 Task: Show all photos of Abiquiu, New Mexico, United States.
Action: Mouse moved to (696, 118)
Screenshot: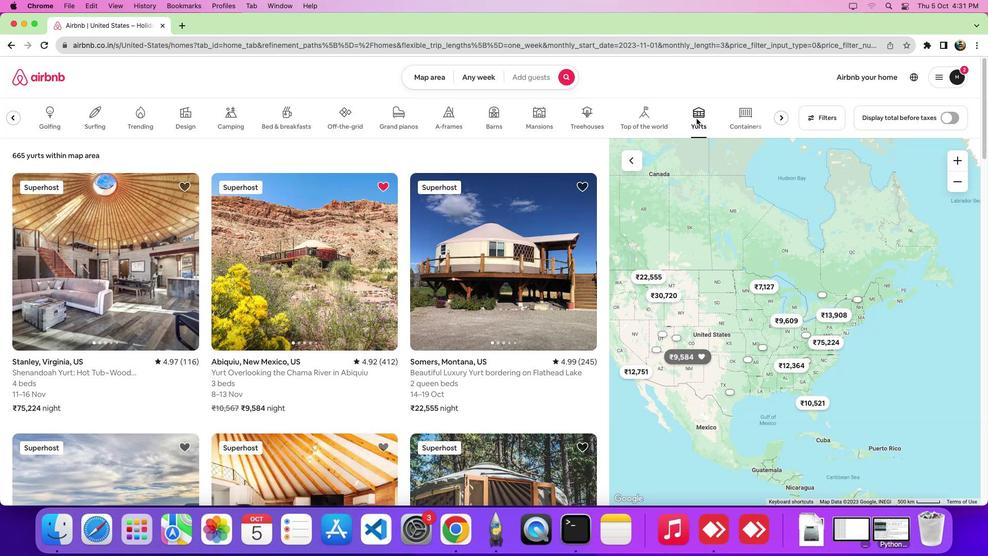 
Action: Mouse pressed left at (696, 118)
Screenshot: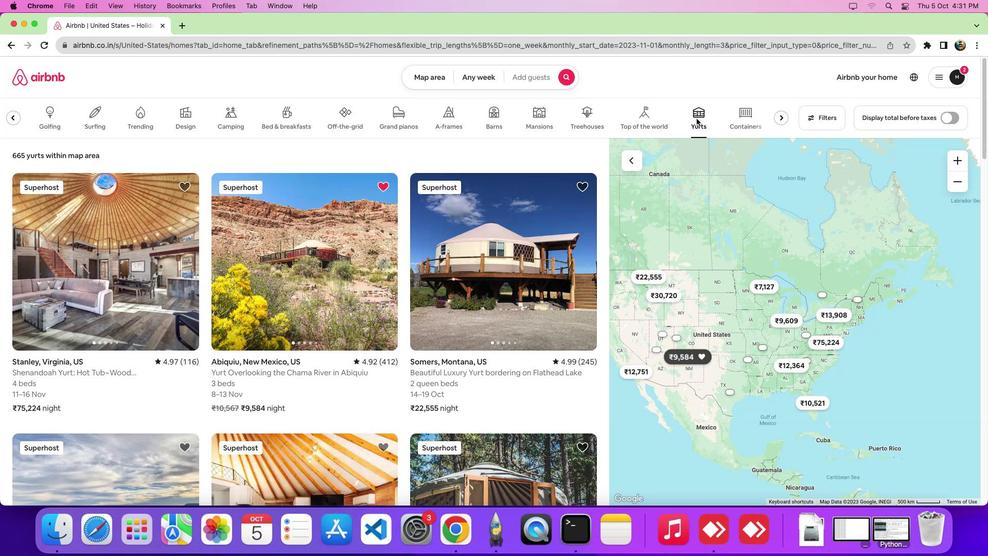 
Action: Mouse moved to (258, 282)
Screenshot: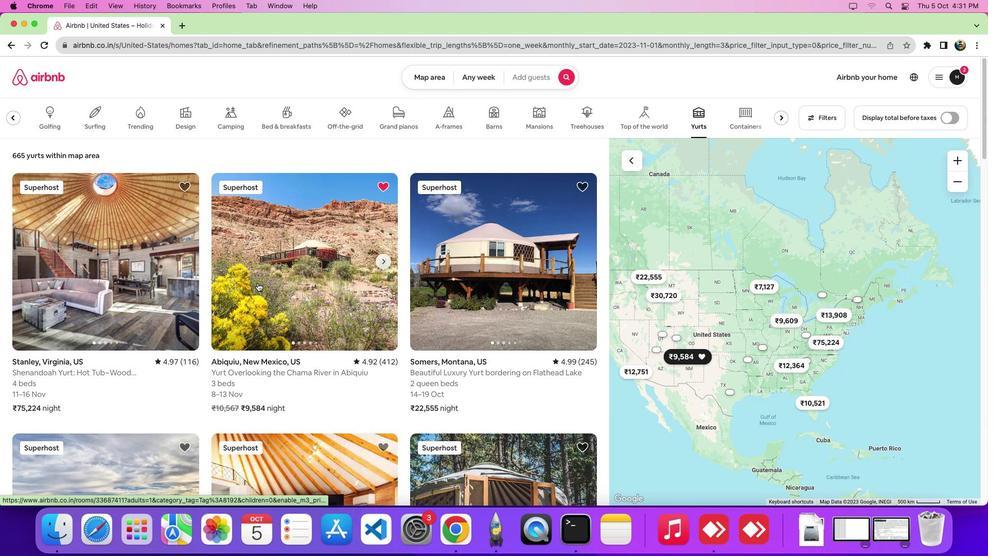 
Action: Mouse pressed left at (258, 282)
Screenshot: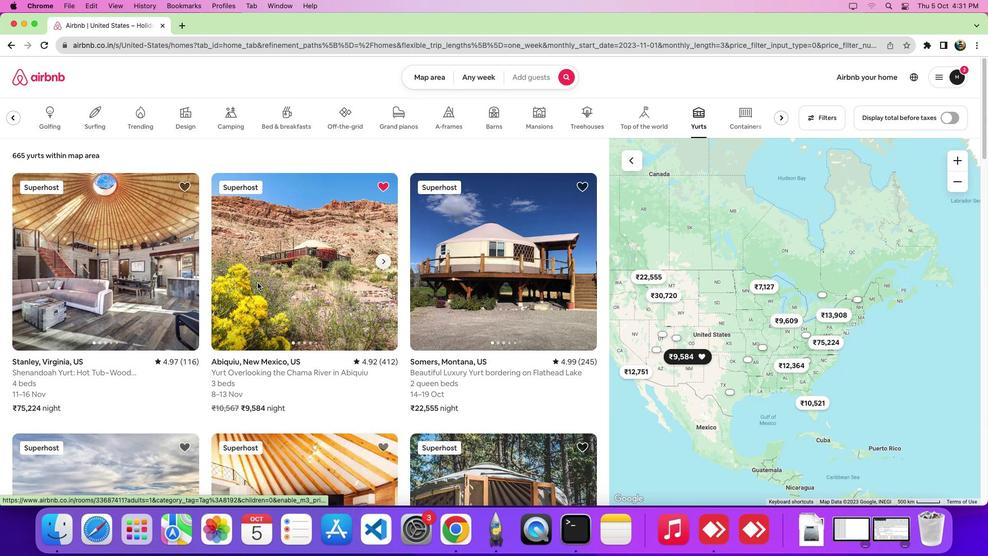 
Action: Mouse moved to (722, 353)
Screenshot: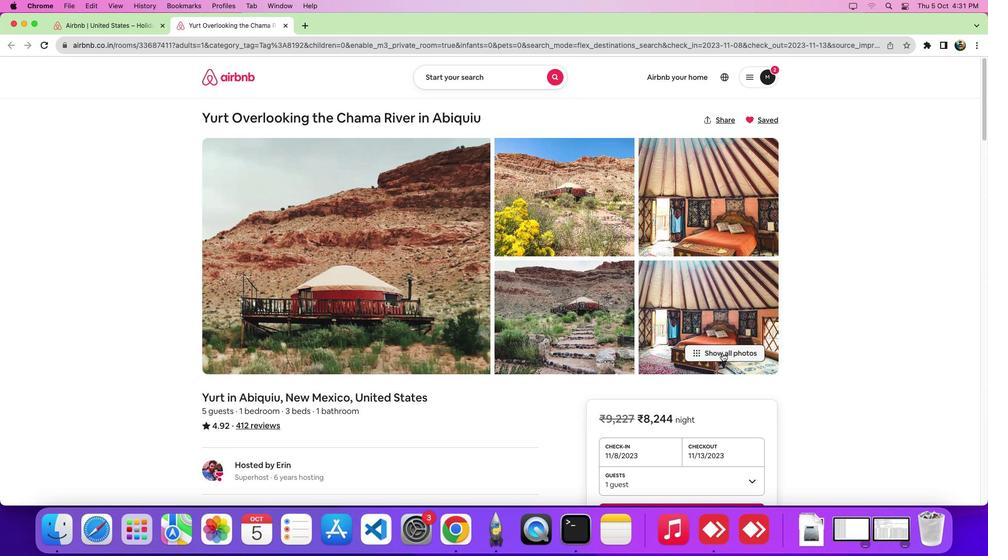 
Action: Mouse pressed left at (722, 353)
Screenshot: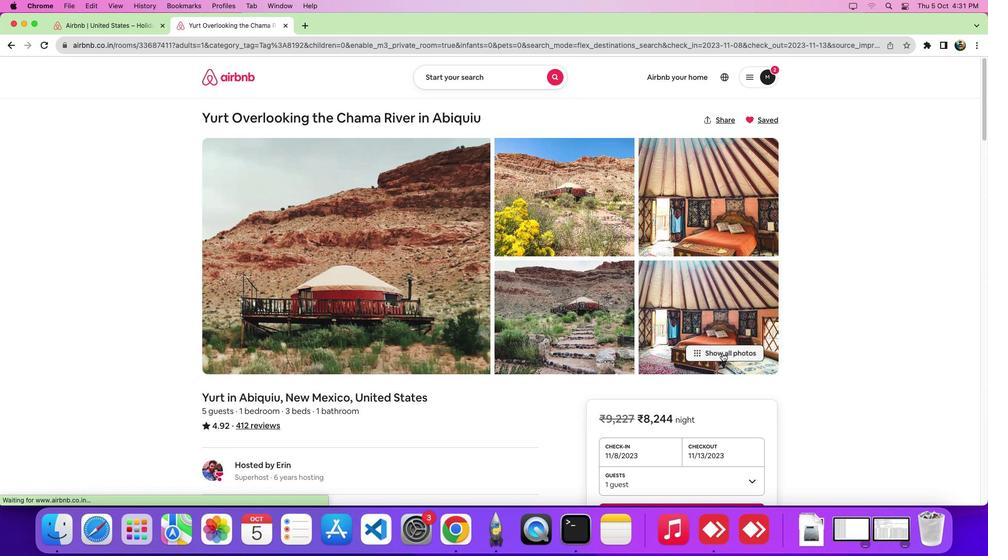 
Action: Mouse moved to (526, 381)
Screenshot: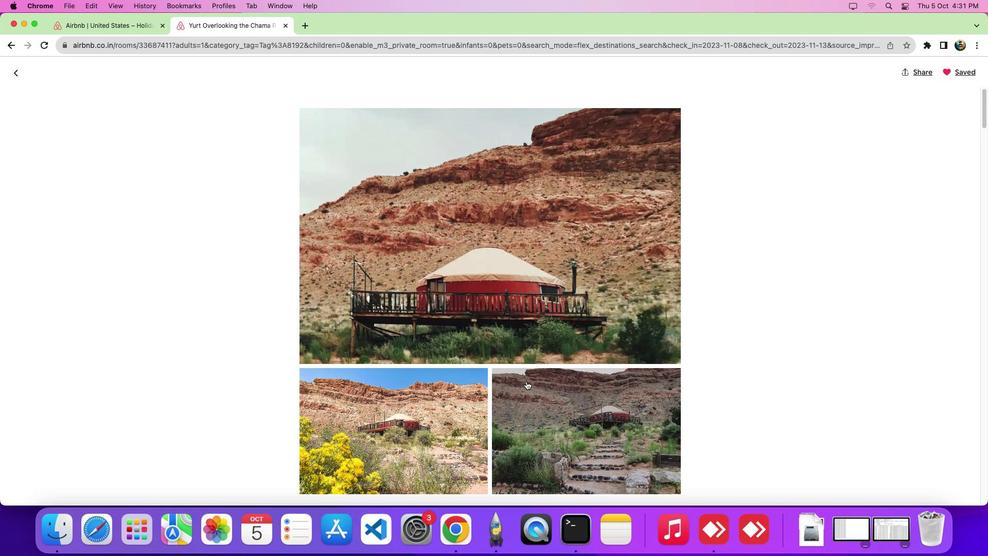 
Action: Mouse scrolled (526, 381) with delta (0, 0)
Screenshot: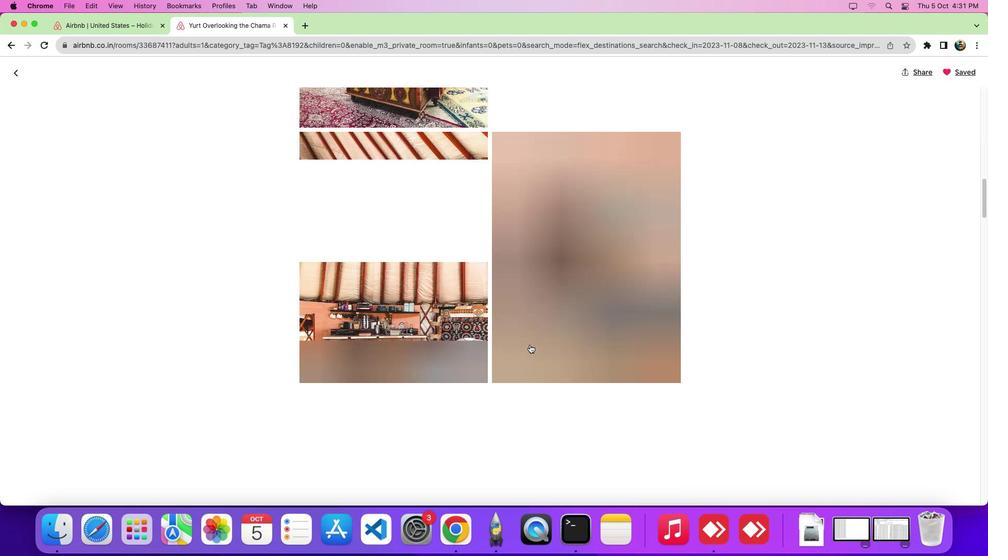
Action: Mouse scrolled (526, 381) with delta (0, -1)
Screenshot: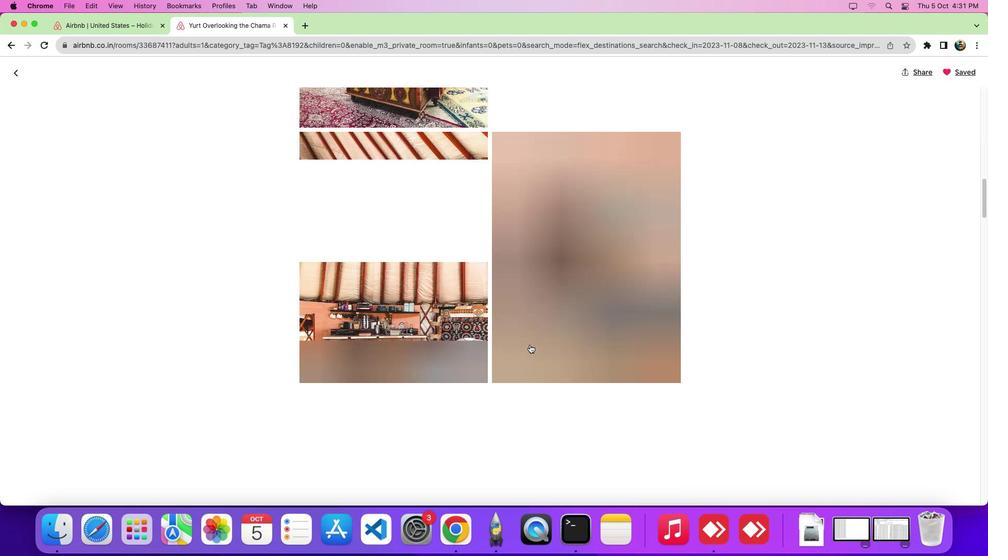 
Action: Mouse scrolled (526, 381) with delta (0, -5)
Screenshot: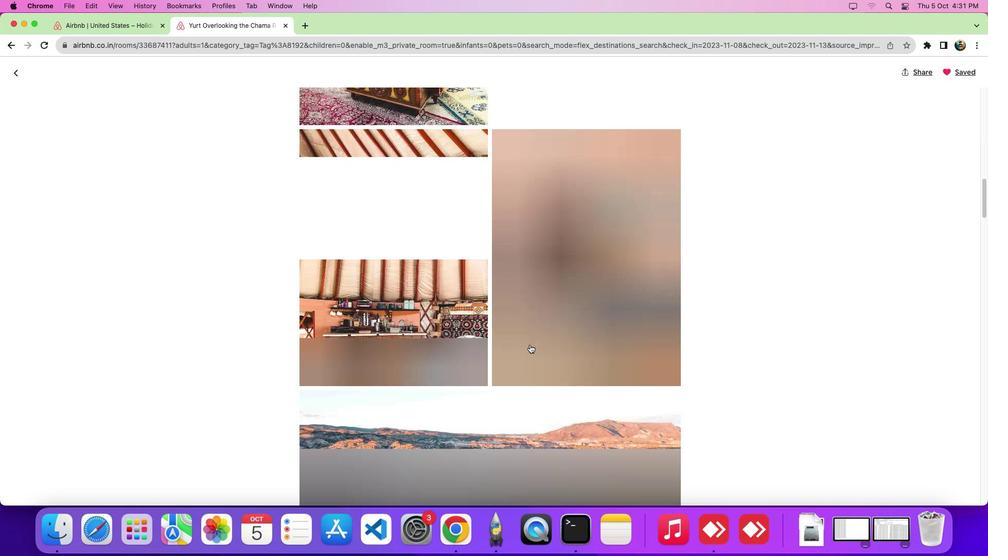 
Action: Mouse scrolled (526, 381) with delta (0, -7)
Screenshot: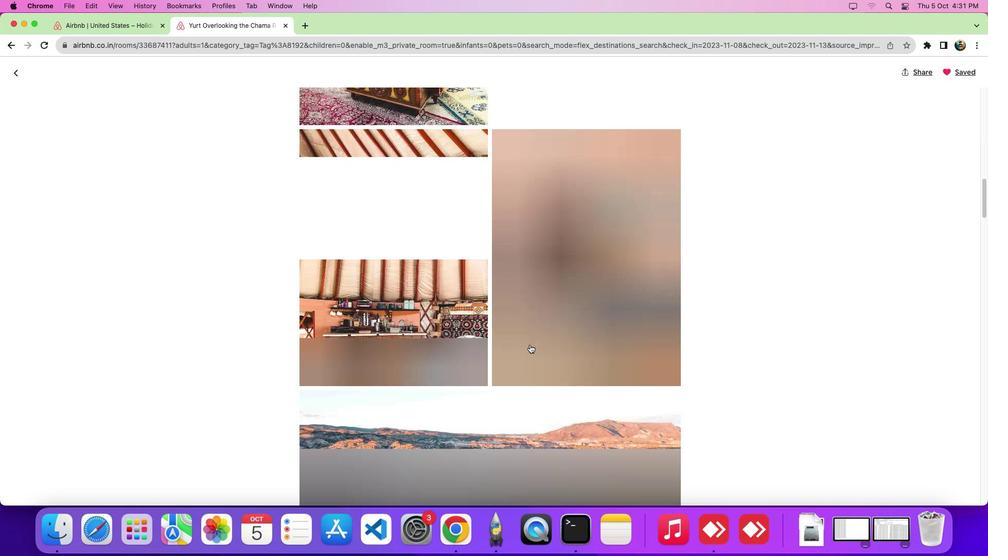 
Action: Mouse scrolled (526, 381) with delta (0, -7)
Screenshot: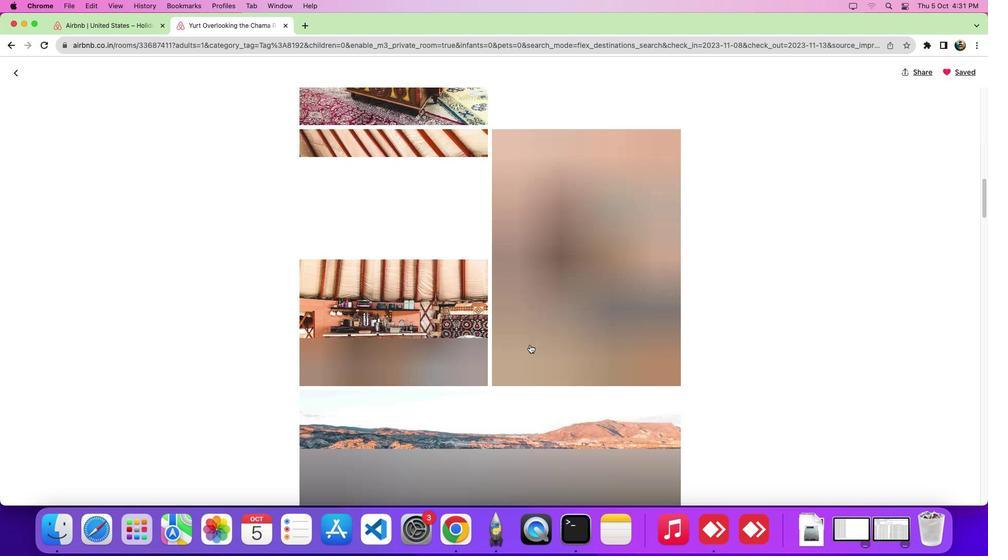 
Action: Mouse moved to (534, 347)
Screenshot: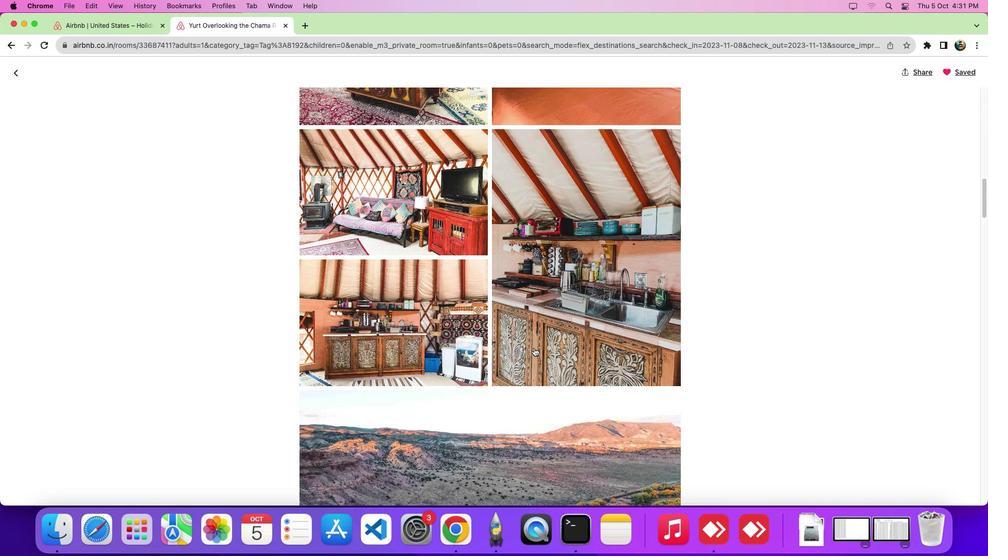 
